Task: React to the posts on page Microsoft
Action: Mouse moved to (412, 434)
Screenshot: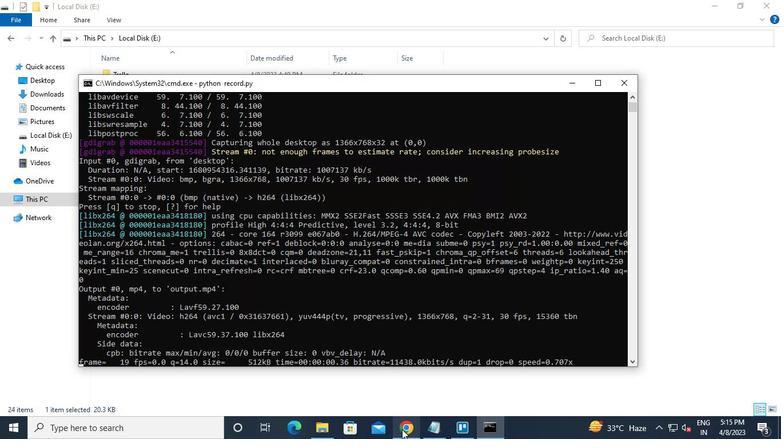 
Action: Mouse pressed left at (412, 434)
Screenshot: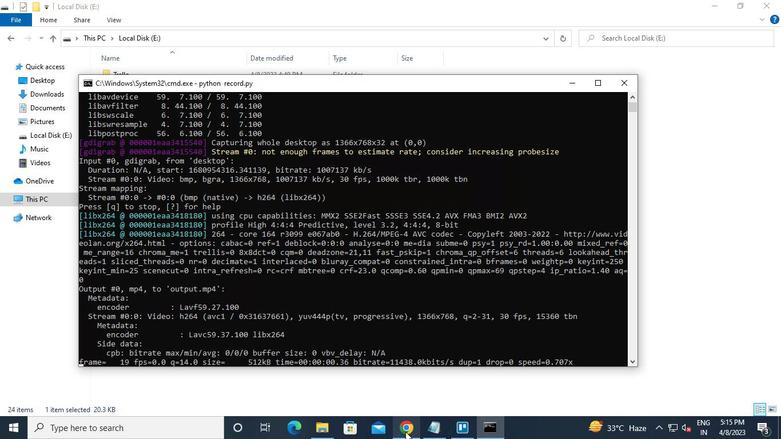 
Action: Mouse moved to (347, 62)
Screenshot: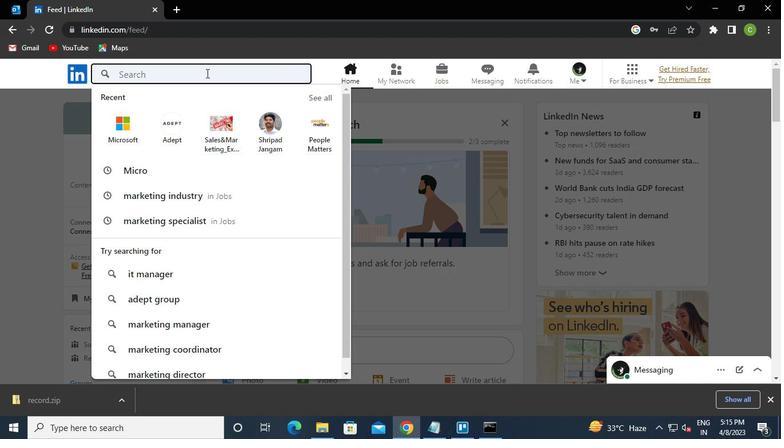 
Action: Mouse pressed left at (347, 62)
Screenshot: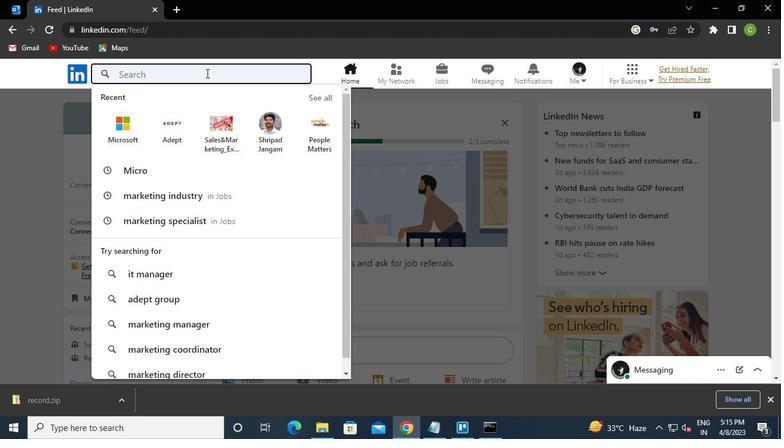 
Action: Mouse moved to (491, 428)
Screenshot: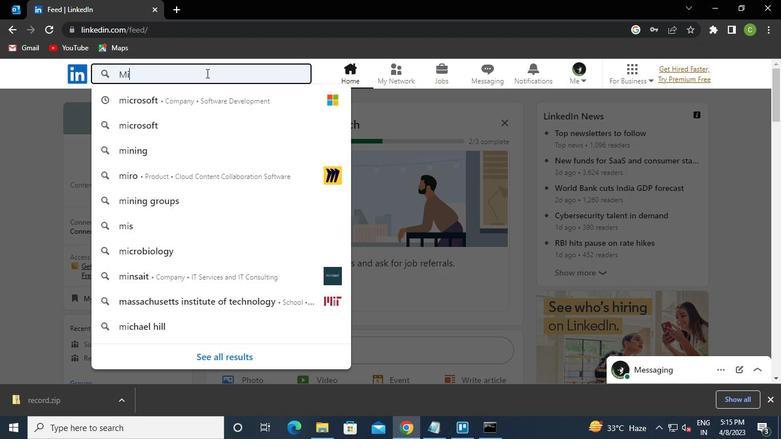 
Action: Mouse pressed left at (491, 428)
Screenshot: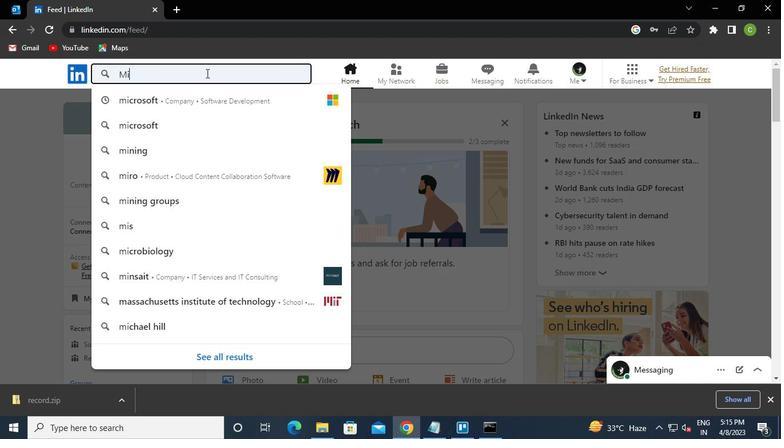 
Action: Mouse moved to (612, 63)
Screenshot: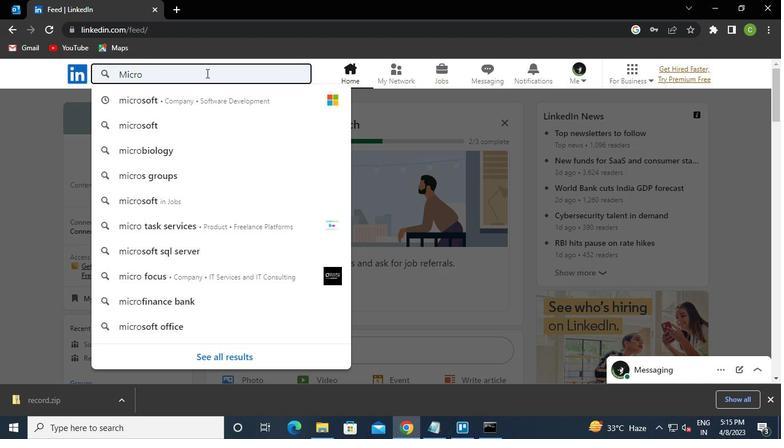 
Action: Mouse pressed left at (612, 63)
Screenshot: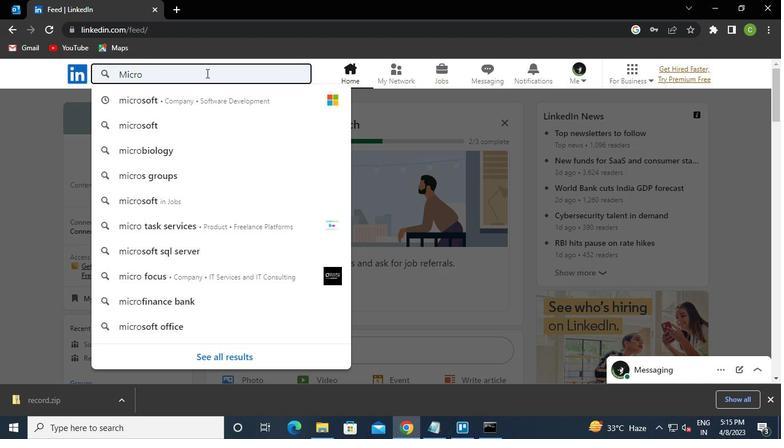 
Action: Mouse moved to (400, 427)
Screenshot: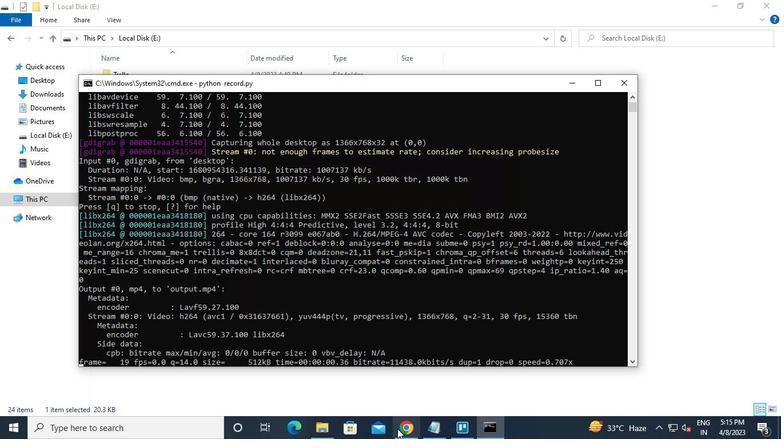 
Action: Mouse pressed left at (400, 427)
Screenshot: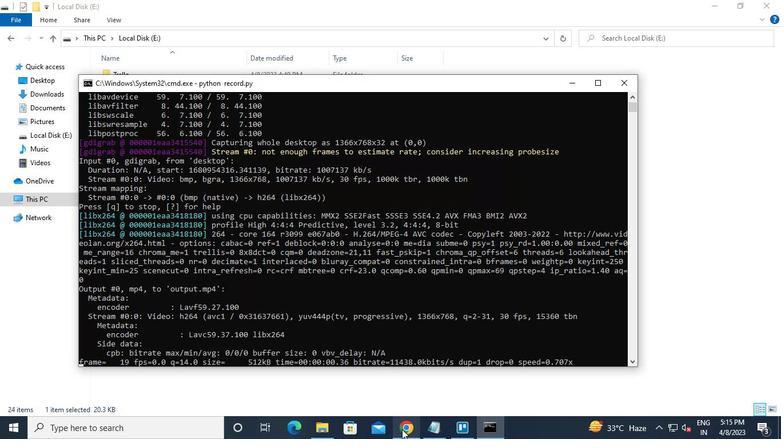 
Action: Mouse moved to (201, 68)
Screenshot: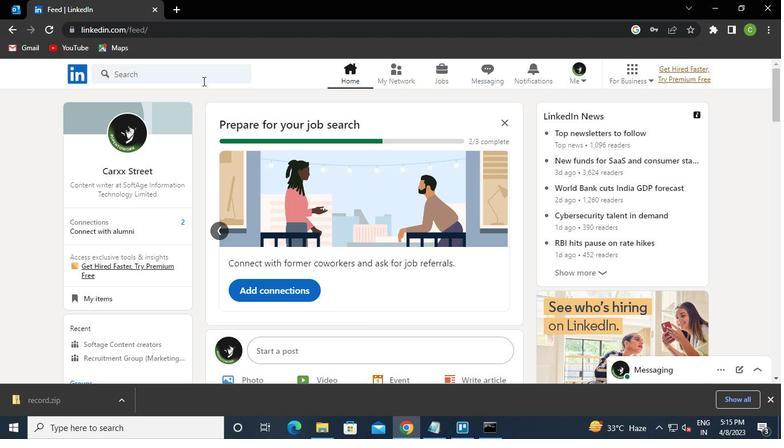 
Action: Mouse pressed left at (201, 68)
Screenshot: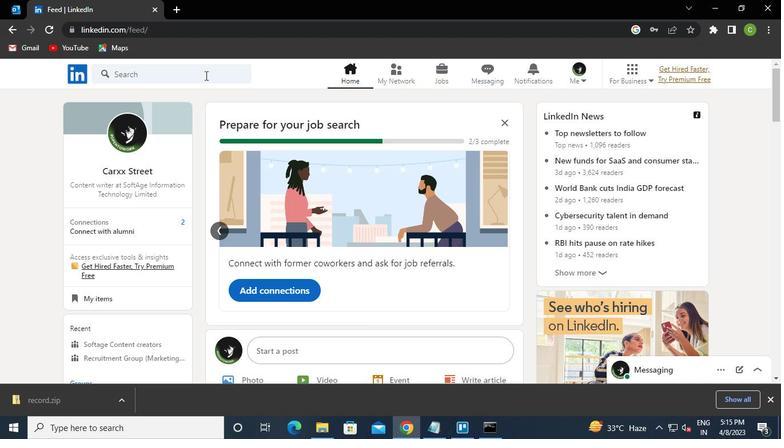 
Action: Keyboard Key.caps_lock
Screenshot: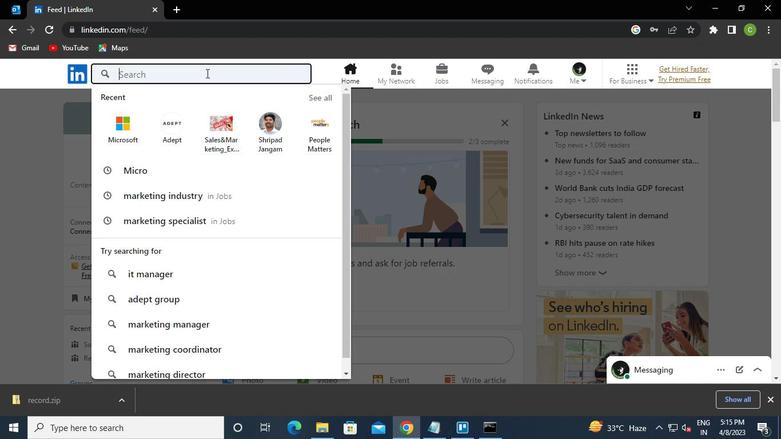 
Action: Keyboard m
Screenshot: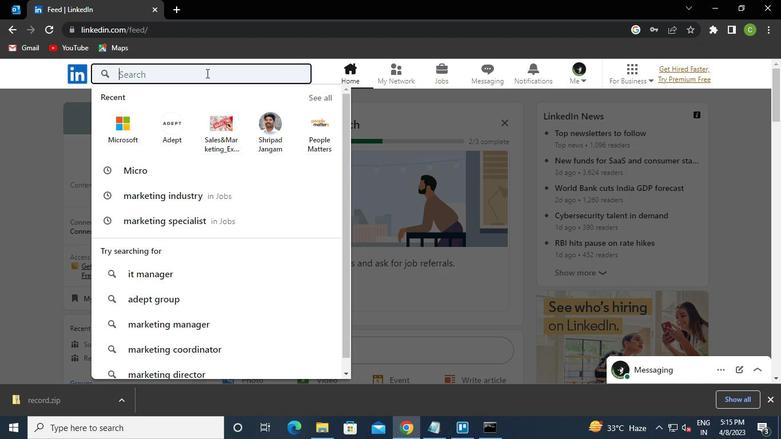 
Action: Keyboard Key.caps_lock
Screenshot: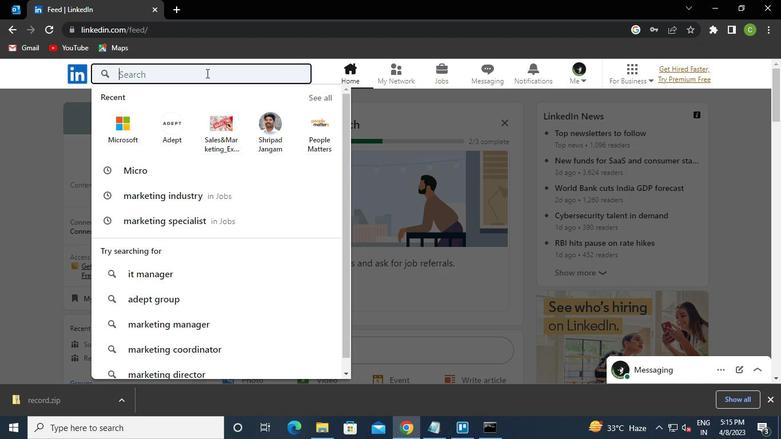
Action: Keyboard i
Screenshot: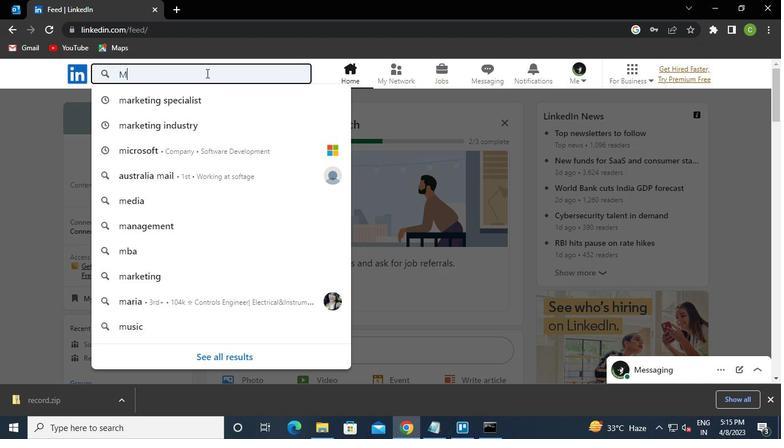 
Action: Keyboard c
Screenshot: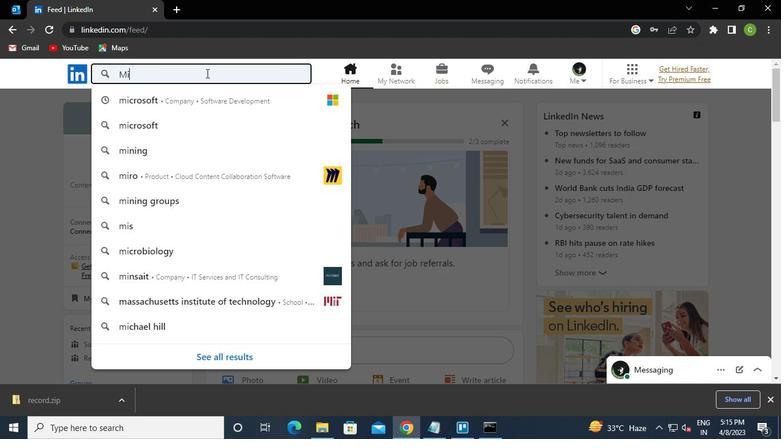 
Action: Keyboard r
Screenshot: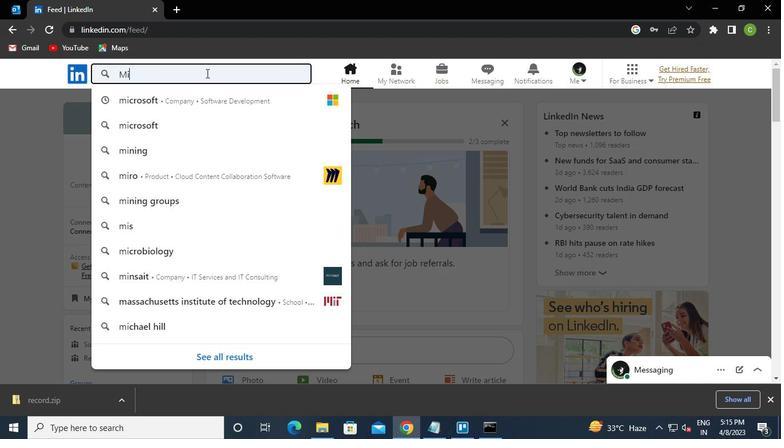 
Action: Keyboard o
Screenshot: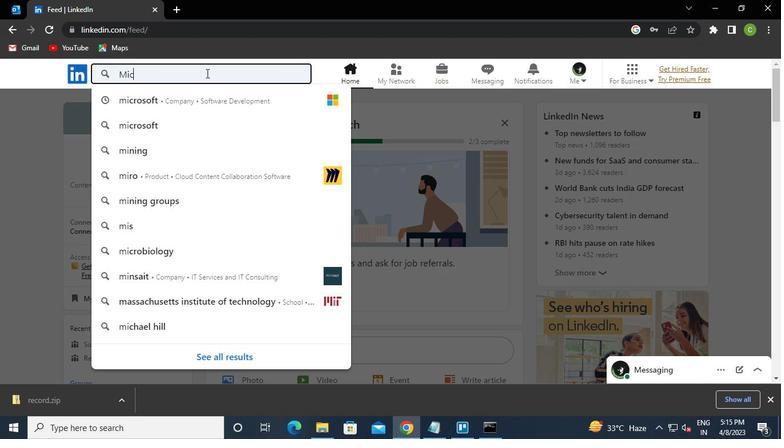 
Action: Keyboard Key.down
Screenshot: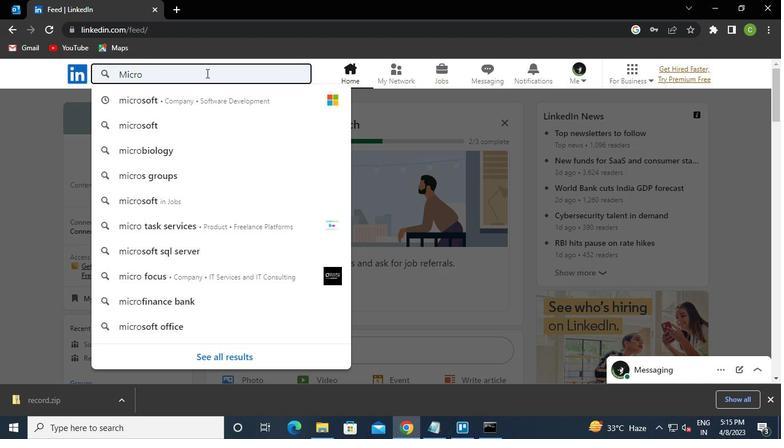 
Action: Keyboard Key.enter
Screenshot: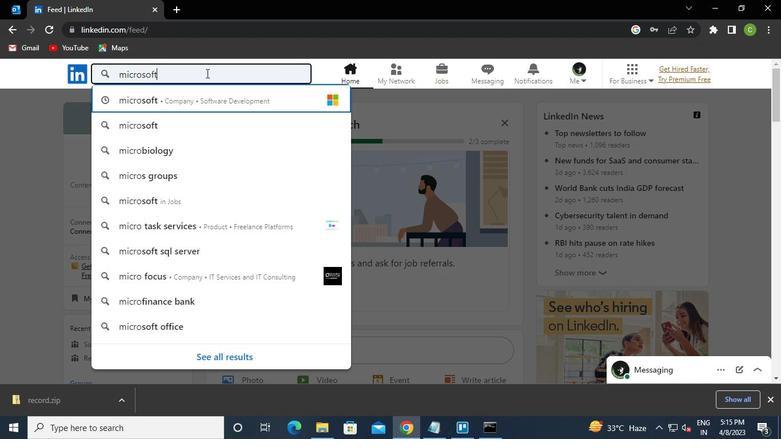 
Action: Mouse moved to (392, 179)
Screenshot: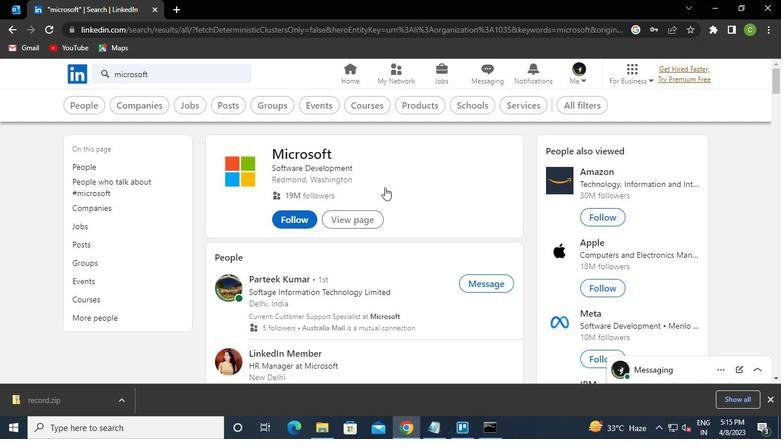 
Action: Mouse pressed left at (392, 179)
Screenshot: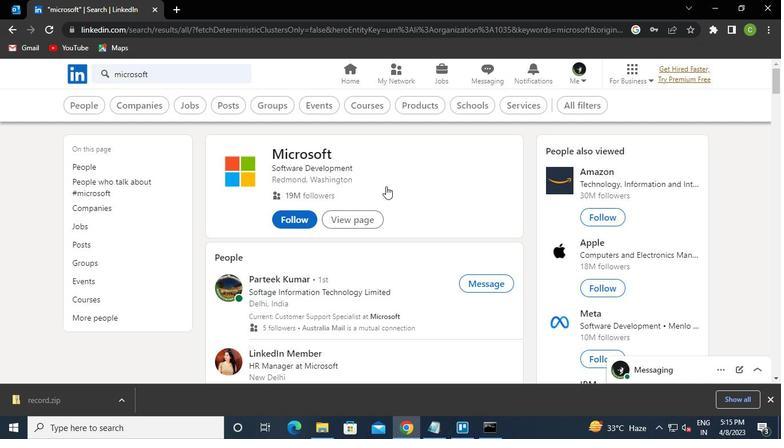 
Action: Mouse moved to (177, 249)
Screenshot: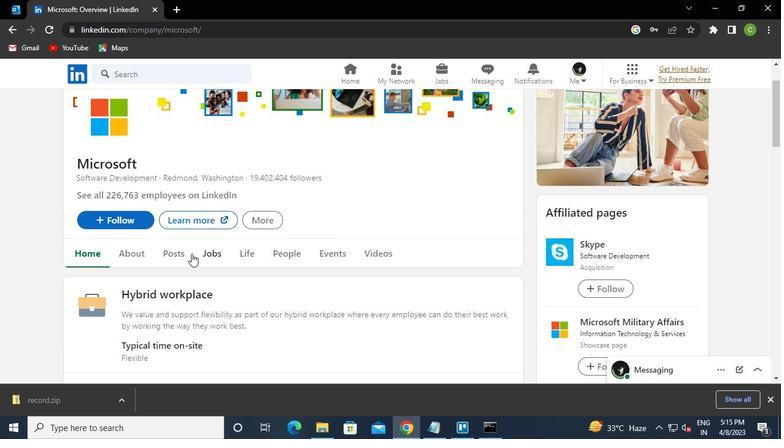 
Action: Mouse pressed left at (177, 249)
Screenshot: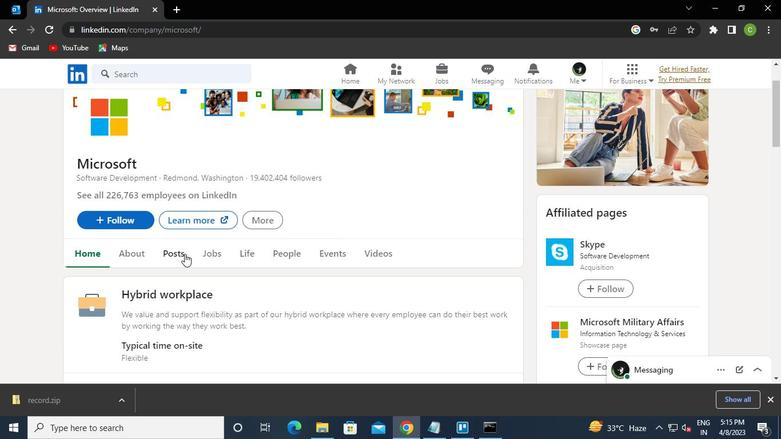
Action: Mouse moved to (232, 193)
Screenshot: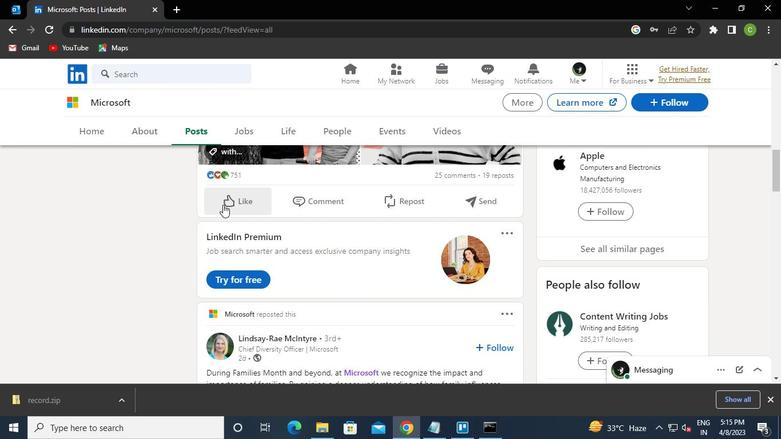 
Action: Mouse pressed left at (232, 193)
Screenshot: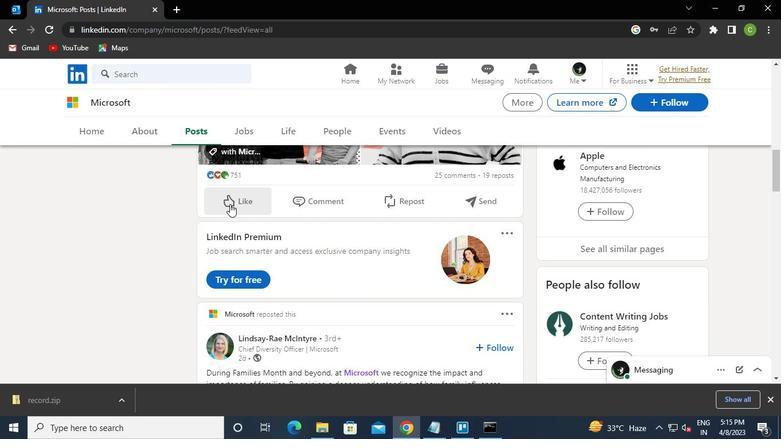 
Action: Mouse moved to (226, 232)
Screenshot: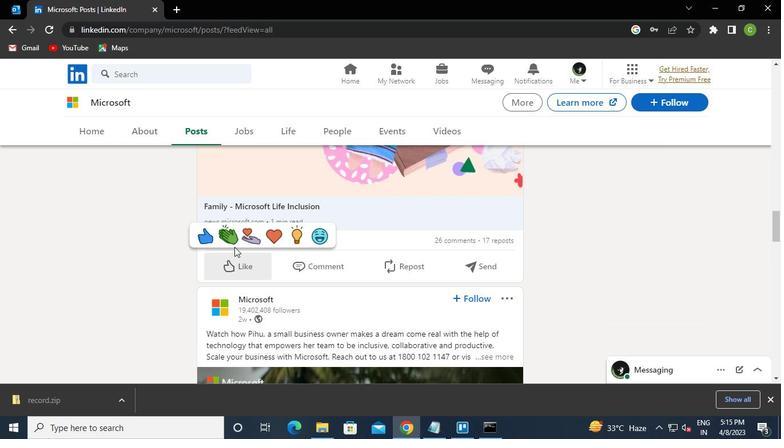 
Action: Mouse pressed left at (226, 232)
Screenshot: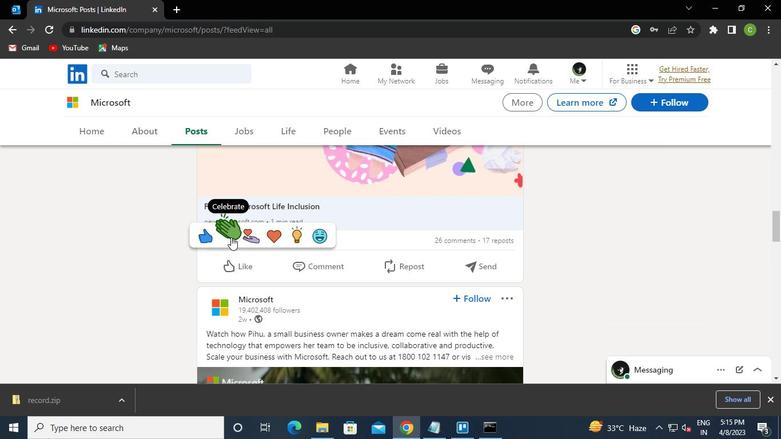 
Action: Mouse moved to (268, 180)
Screenshot: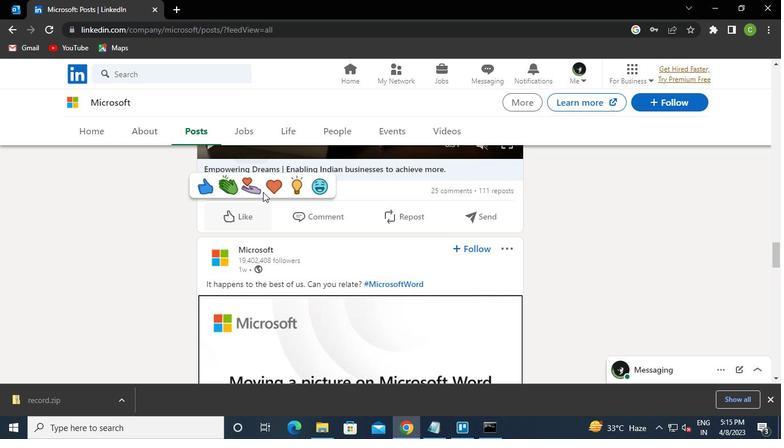 
Action: Mouse pressed left at (268, 180)
Screenshot: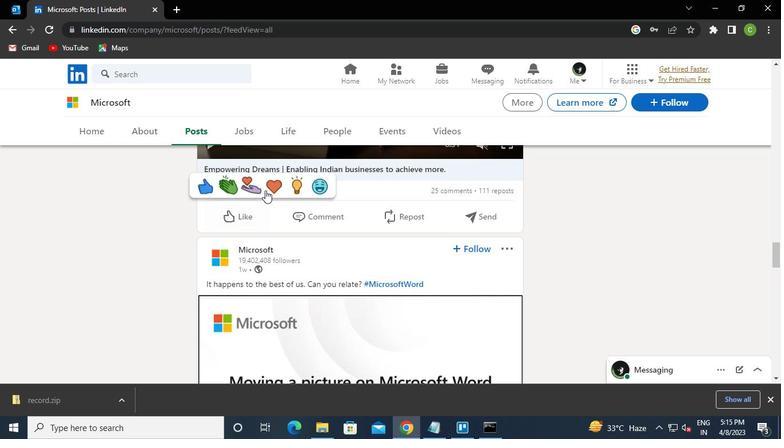 
Action: Mouse moved to (489, 426)
Screenshot: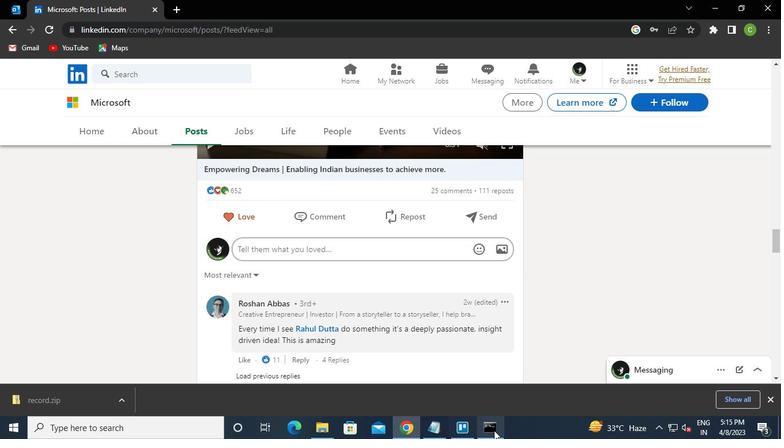 
Action: Mouse pressed left at (489, 426)
Screenshot: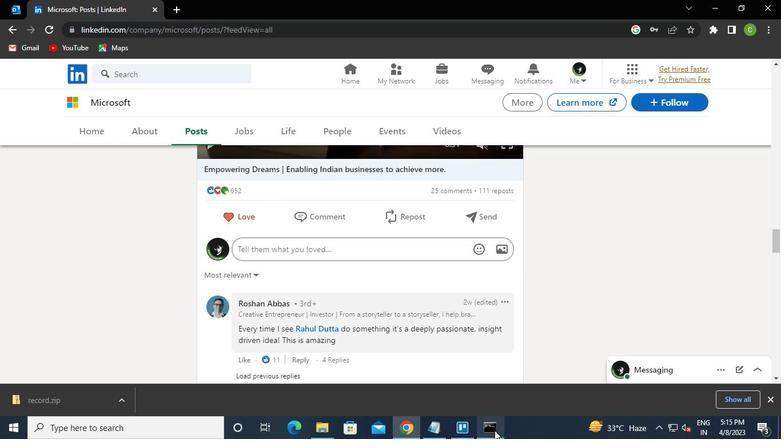 
Action: Mouse moved to (617, 79)
Screenshot: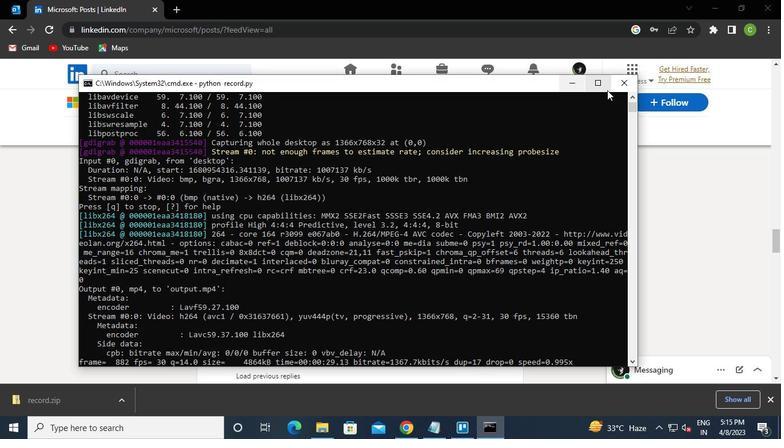 
Action: Mouse pressed left at (617, 79)
Screenshot: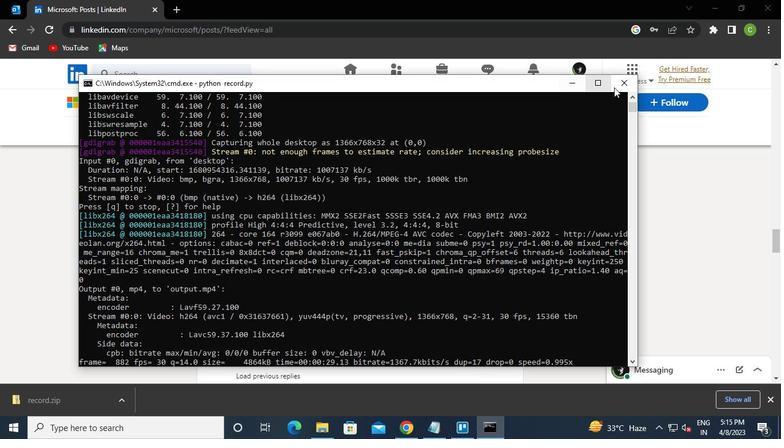 
